 Task: Change text box border to dotted.
Action: Mouse moved to (456, 237)
Screenshot: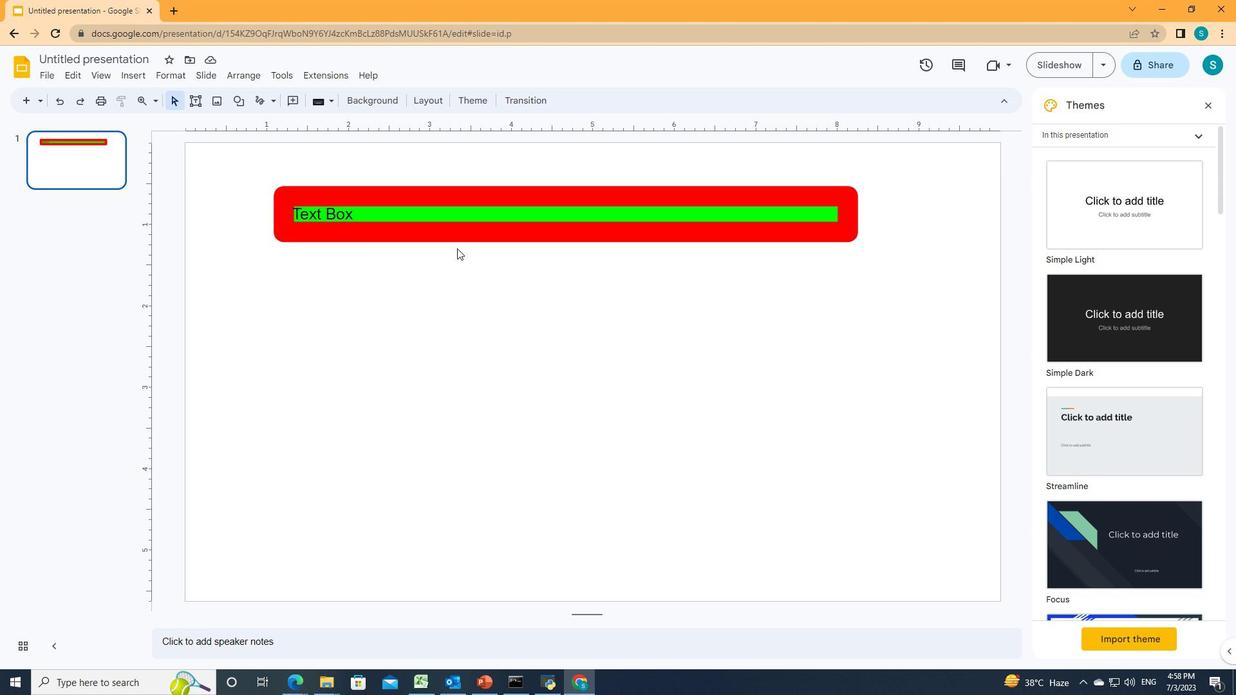 
Action: Mouse pressed left at (456, 237)
Screenshot: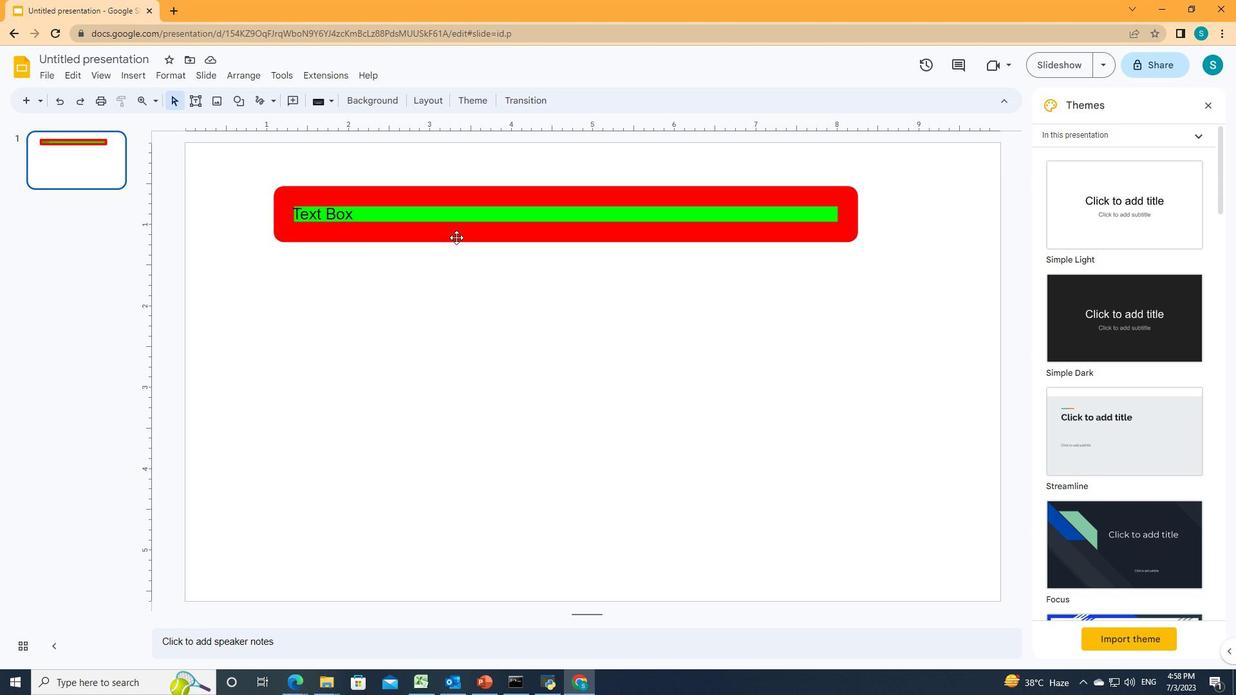 
Action: Mouse moved to (363, 101)
Screenshot: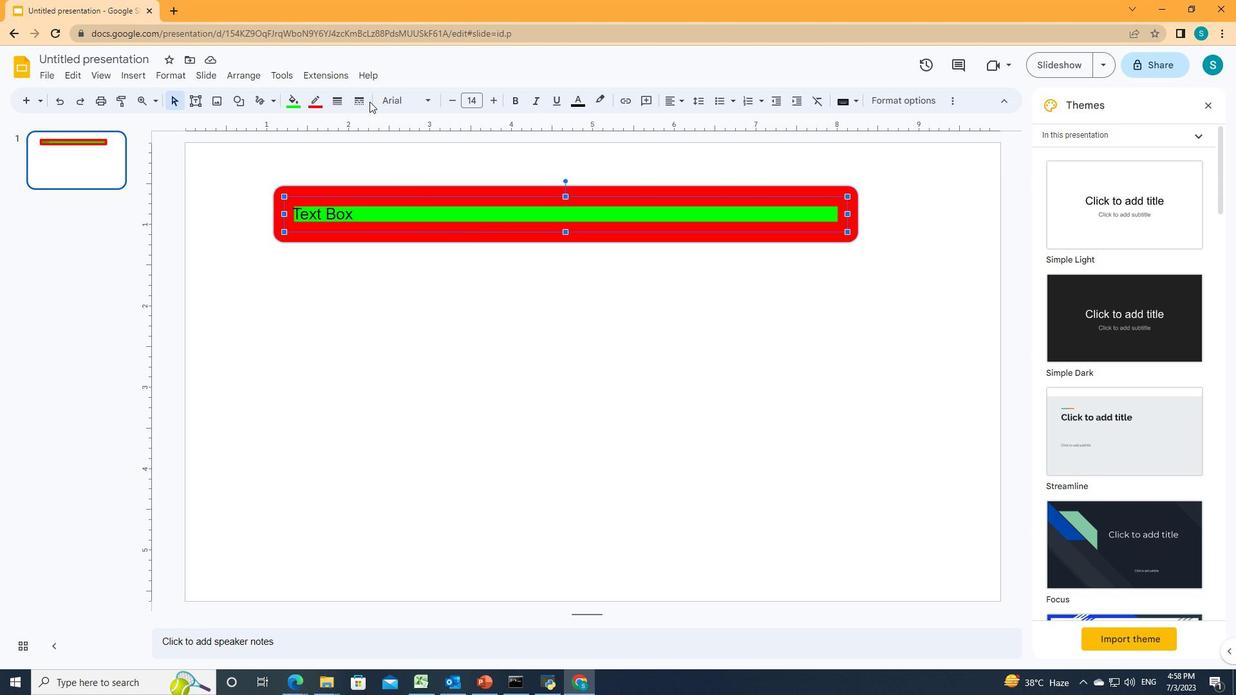 
Action: Mouse pressed left at (363, 101)
Screenshot: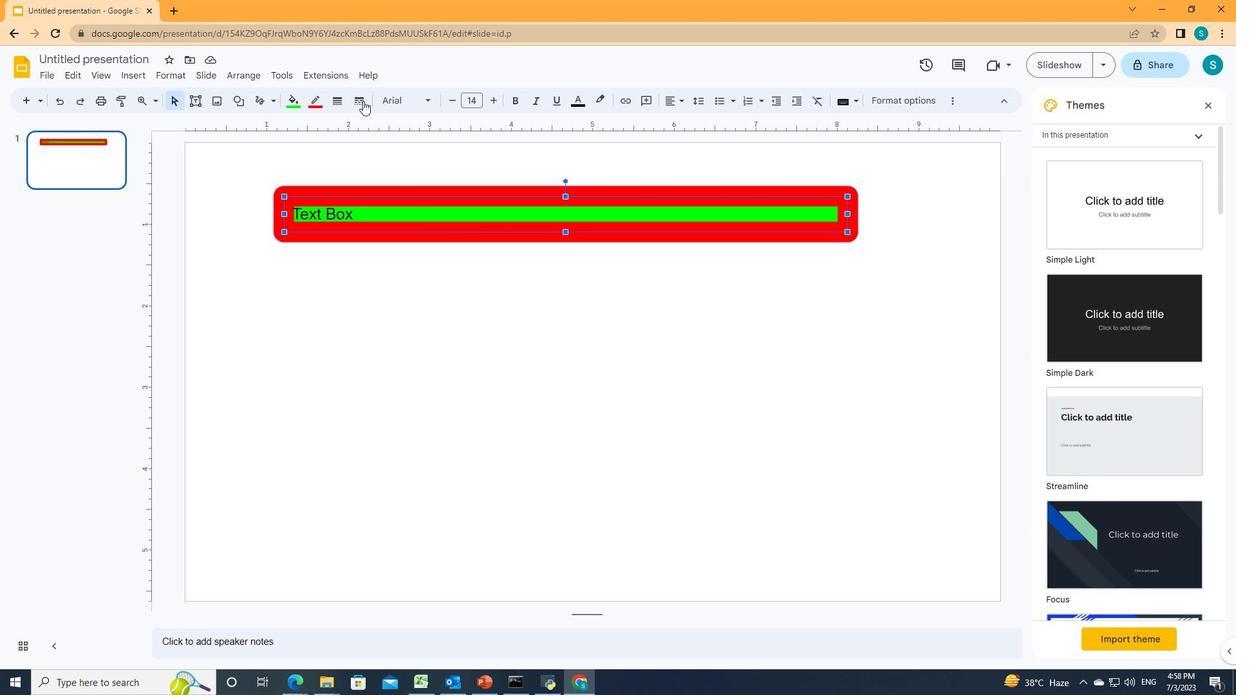 
Action: Mouse moved to (358, 139)
Screenshot: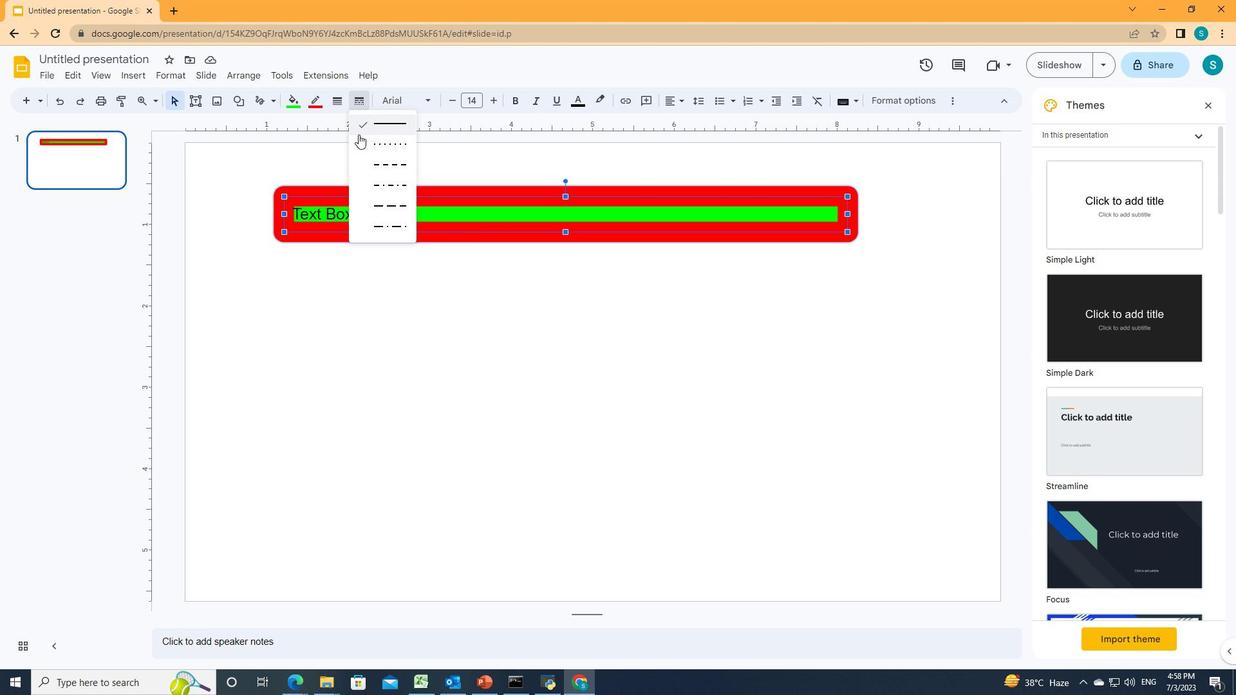 
Action: Mouse pressed left at (358, 139)
Screenshot: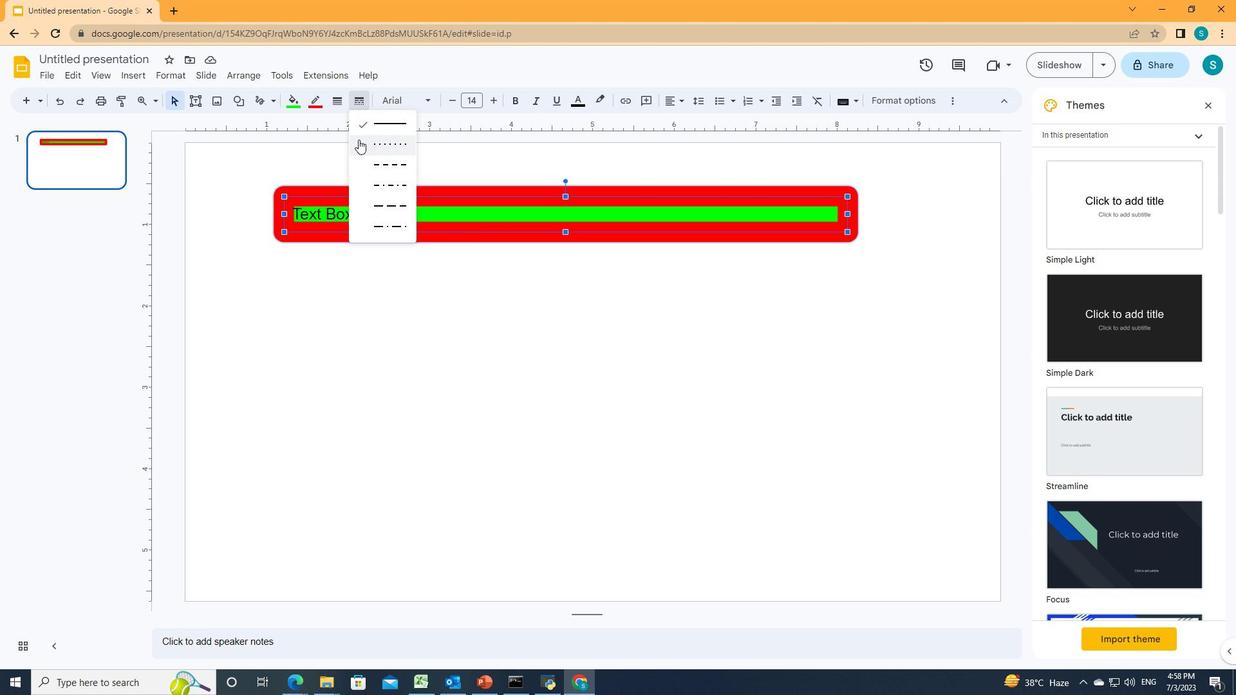 
Action: Mouse moved to (395, 232)
Screenshot: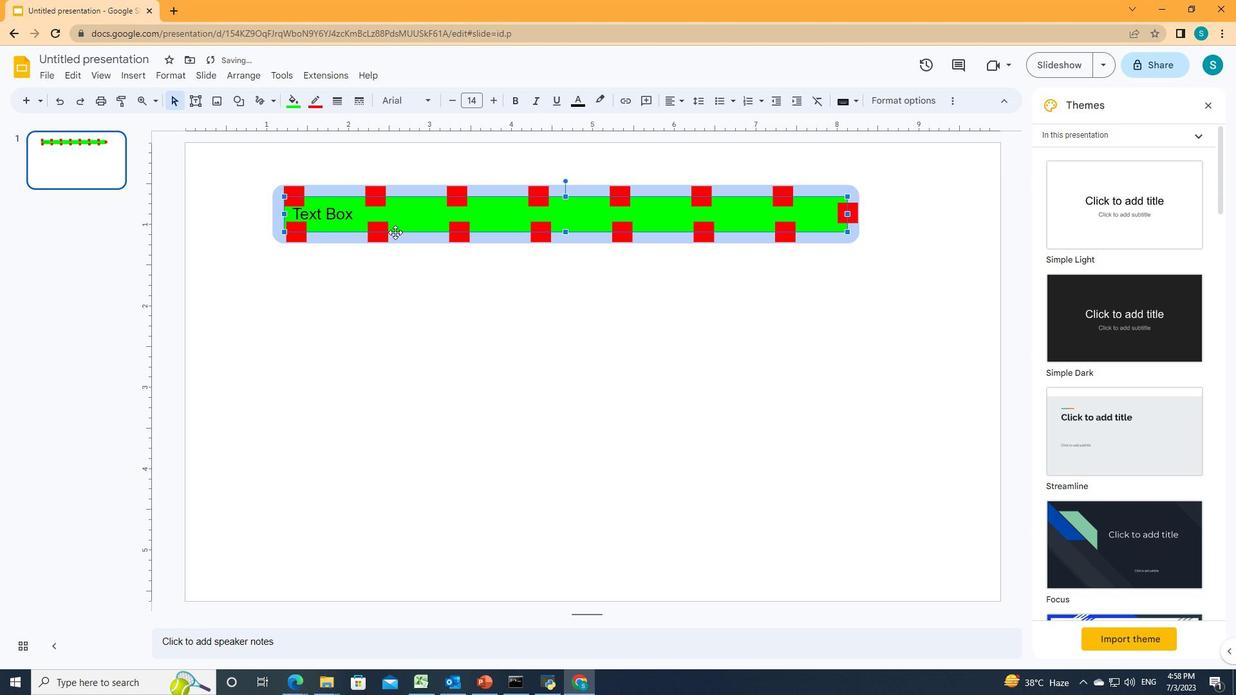 
